 Task: Create a rule from the Agile list, Priority changed -> Complete task in the project AgileGenie if Priority Cleared then Complete Task
Action: Mouse moved to (616, 243)
Screenshot: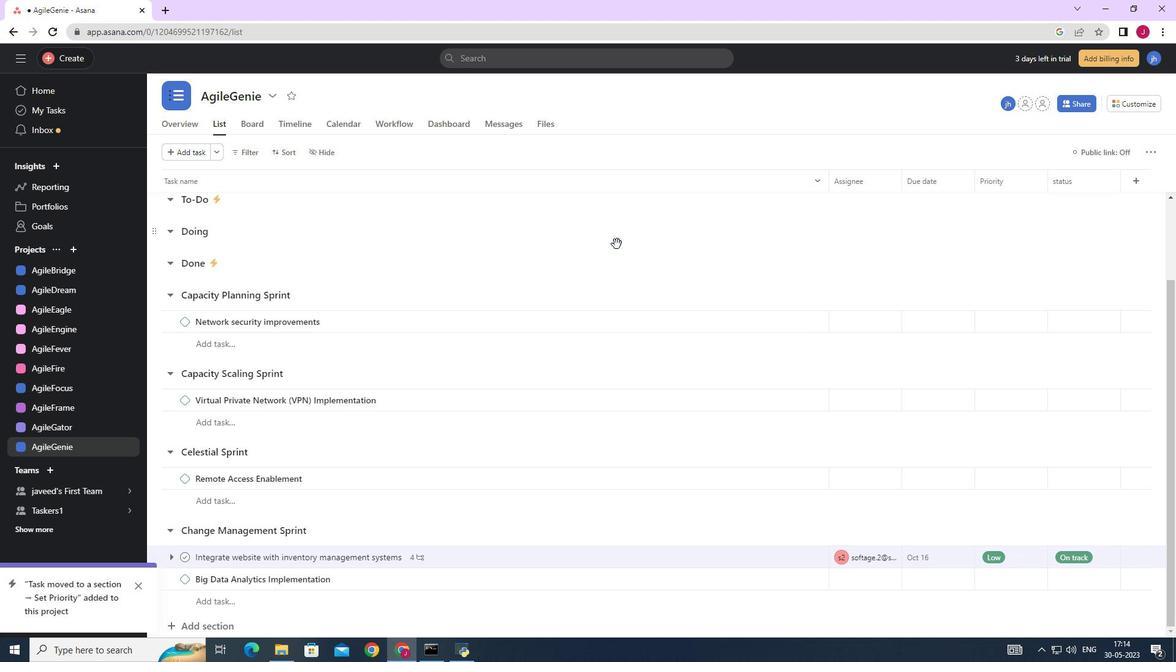 
Action: Mouse scrolled (616, 244) with delta (0, 0)
Screenshot: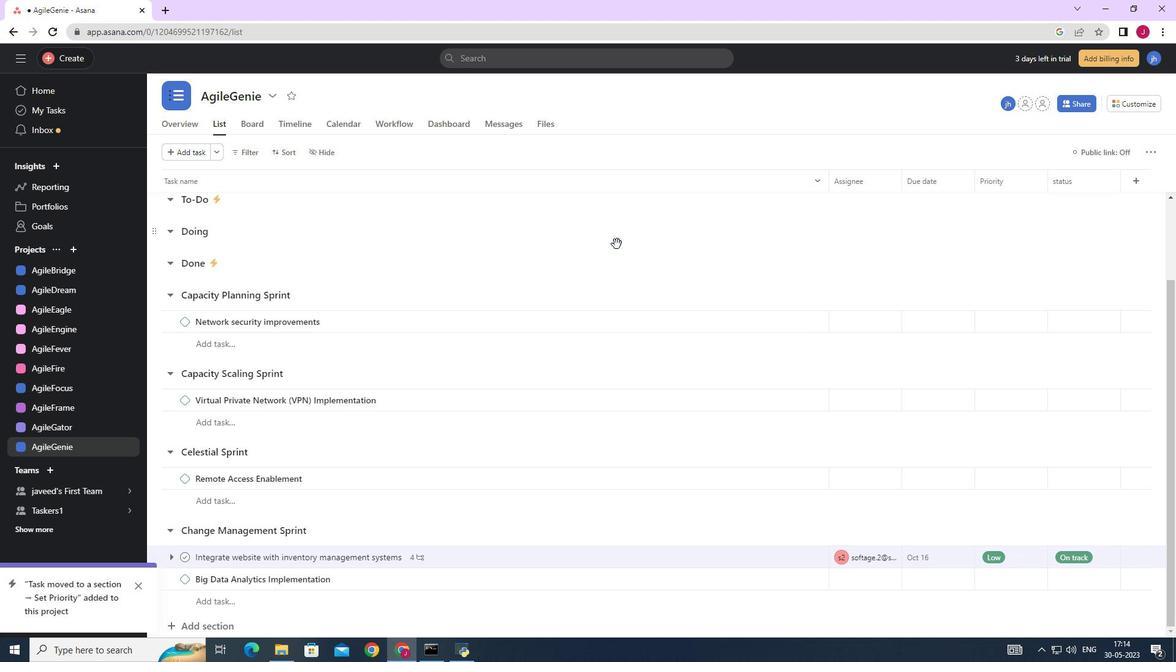 
Action: Mouse moved to (616, 241)
Screenshot: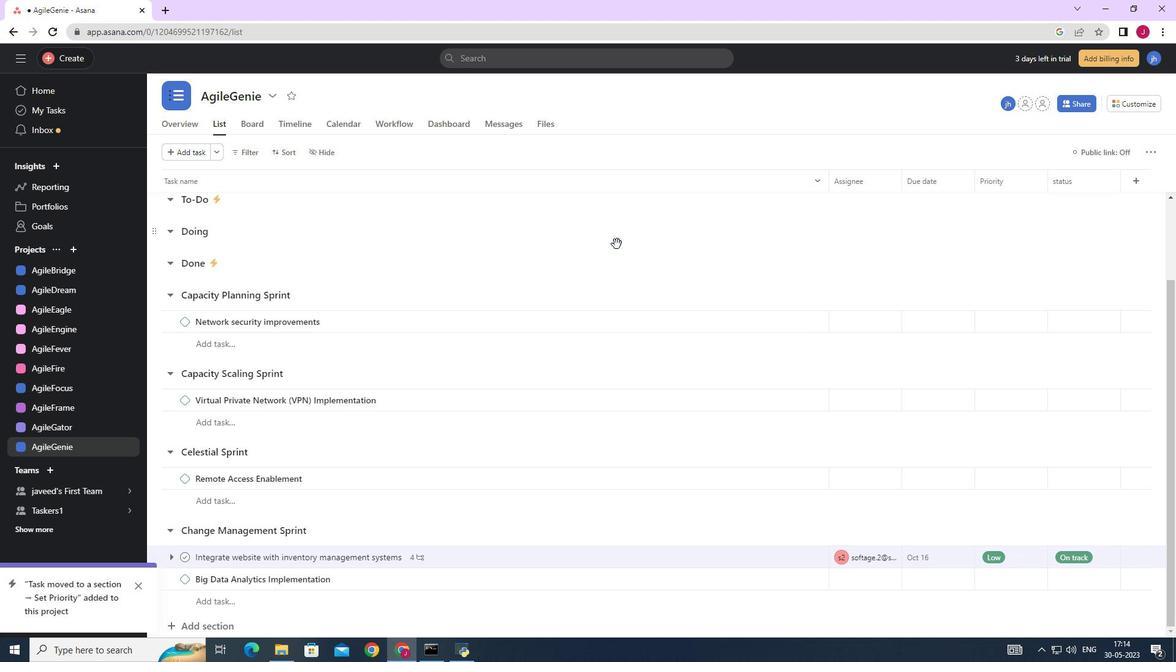 
Action: Mouse scrolled (616, 242) with delta (0, 0)
Screenshot: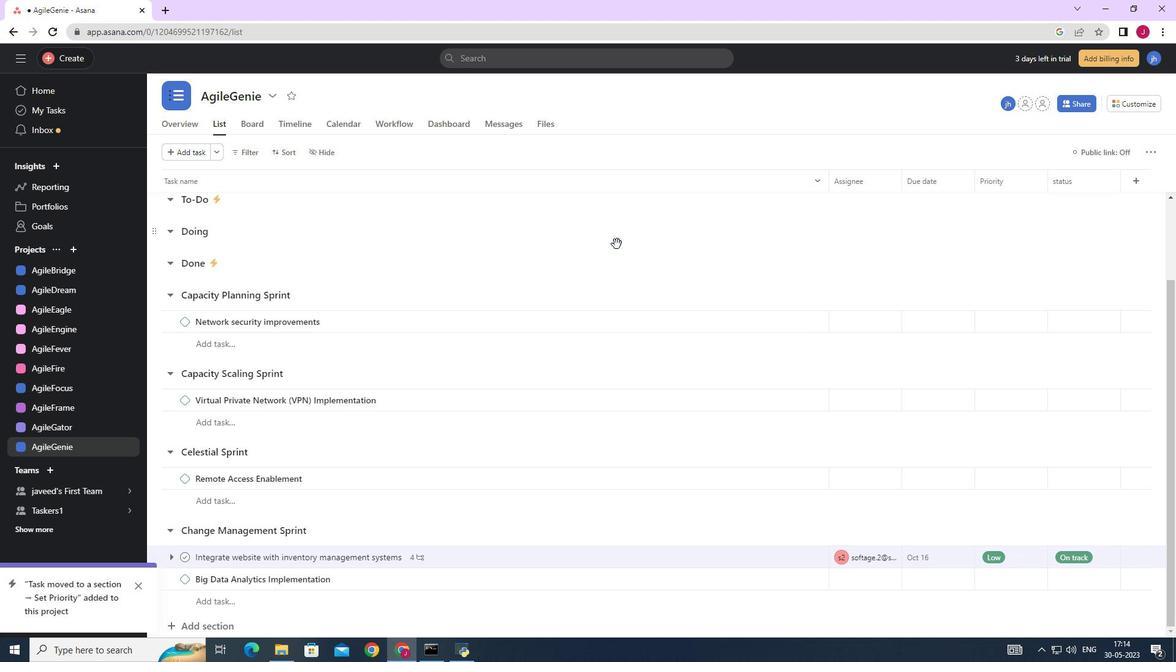 
Action: Mouse moved to (441, 288)
Screenshot: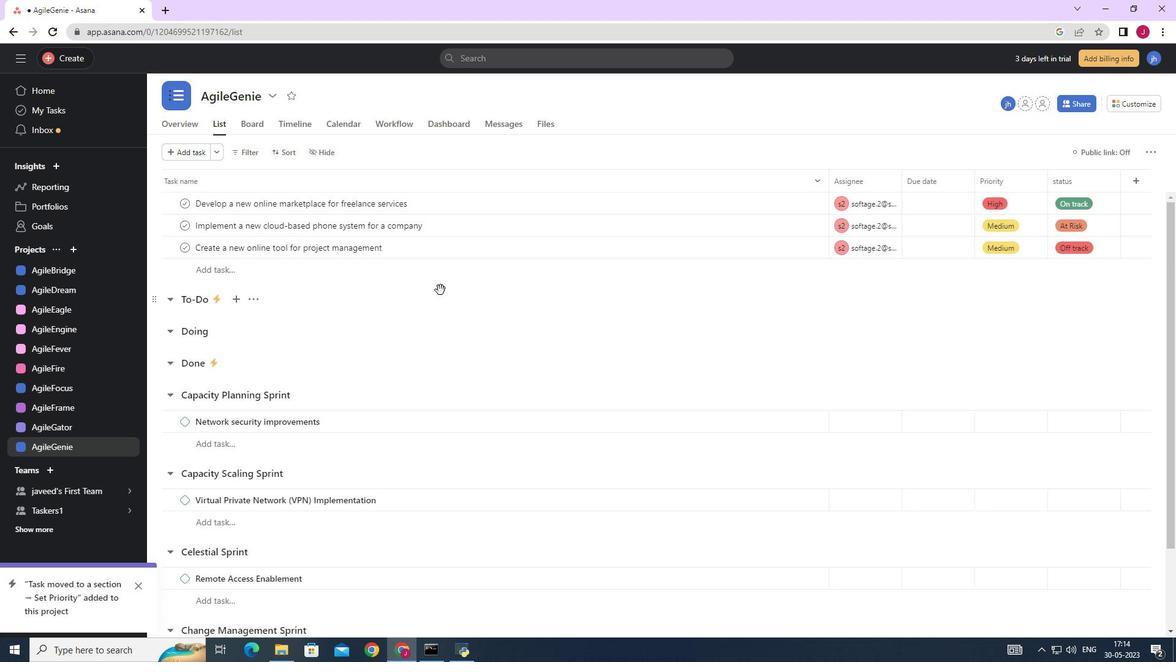 
Action: Mouse scrolled (441, 289) with delta (0, 0)
Screenshot: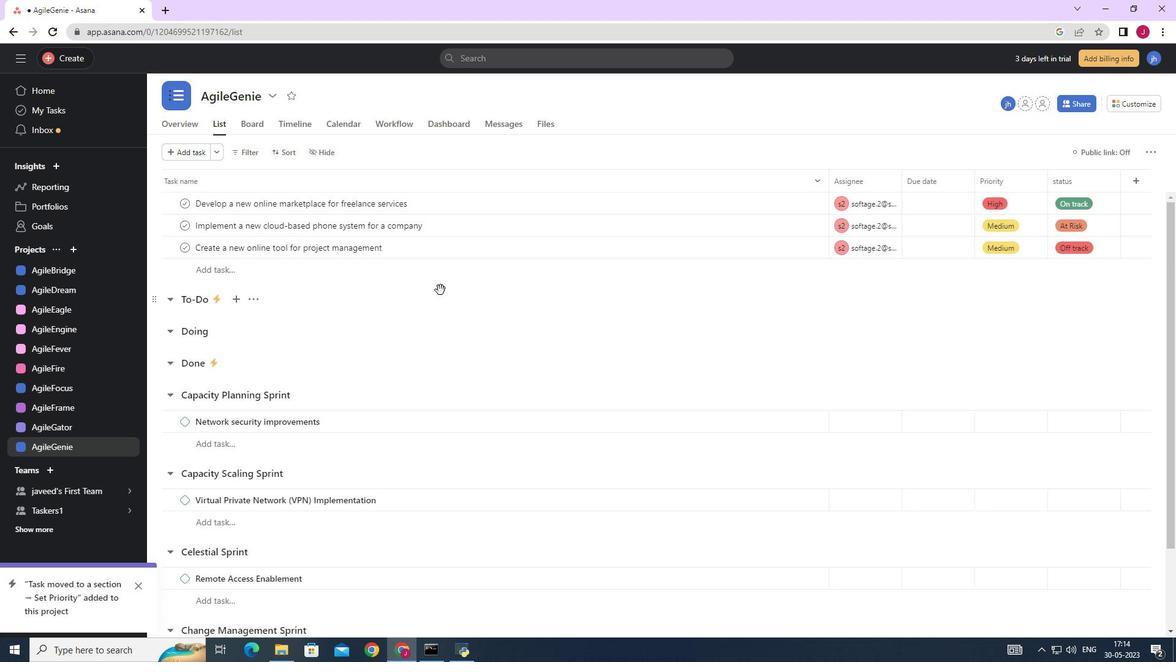 
Action: Mouse scrolled (441, 289) with delta (0, 0)
Screenshot: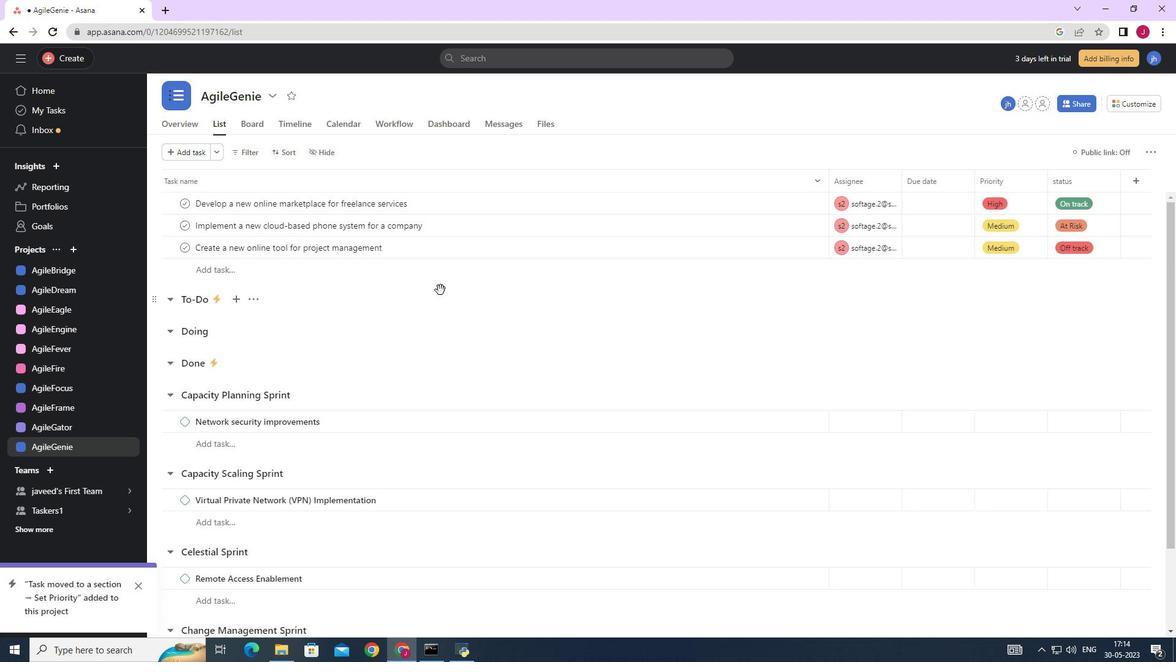 
Action: Mouse moved to (1132, 104)
Screenshot: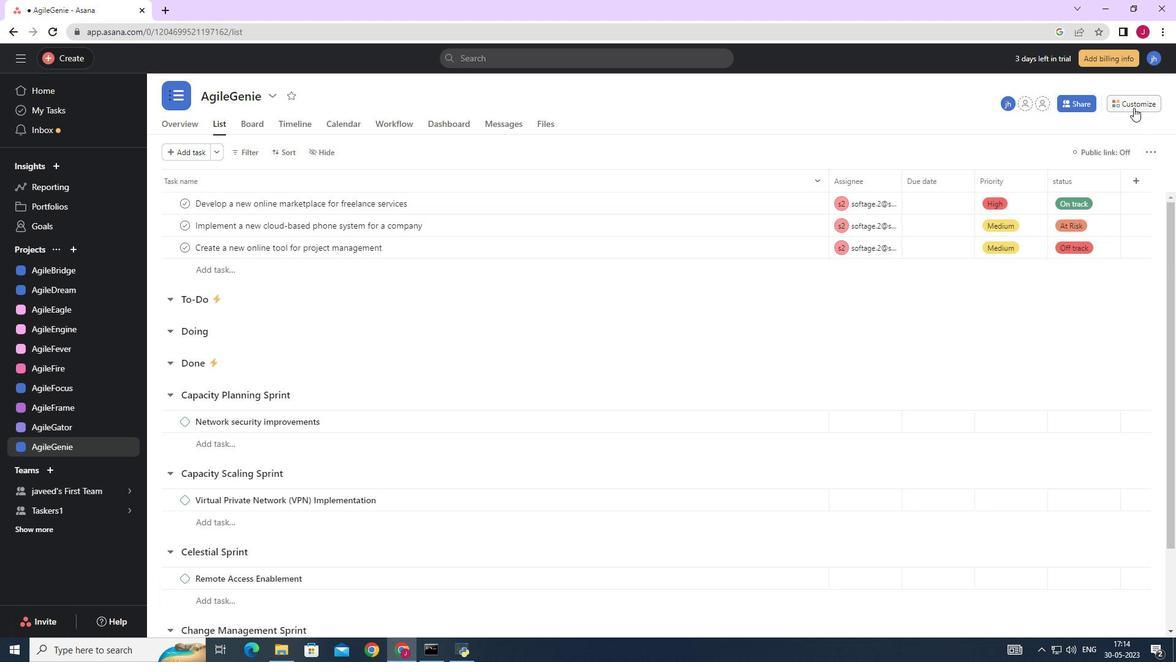 
Action: Mouse pressed left at (1132, 104)
Screenshot: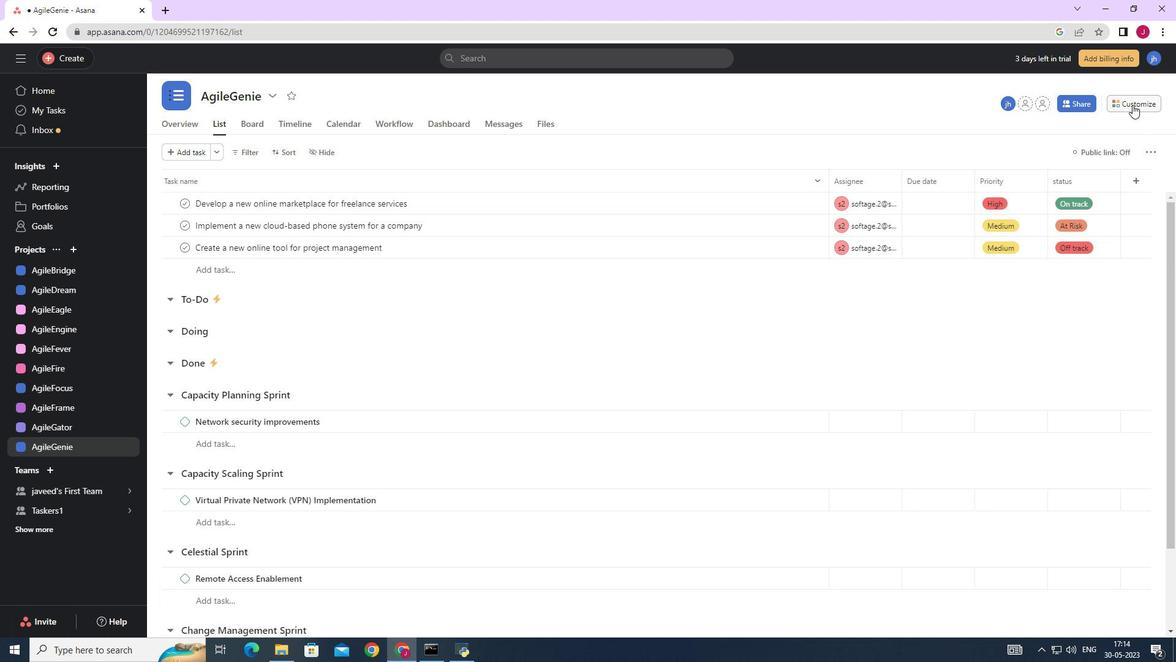 
Action: Mouse moved to (930, 261)
Screenshot: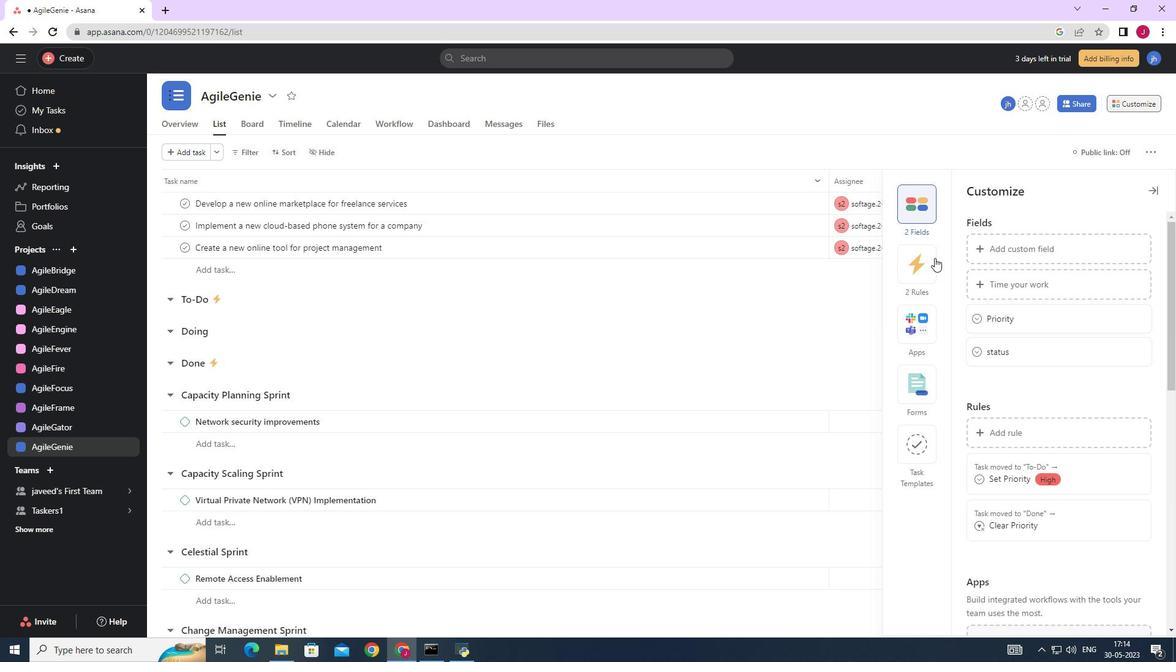 
Action: Mouse pressed left at (930, 261)
Screenshot: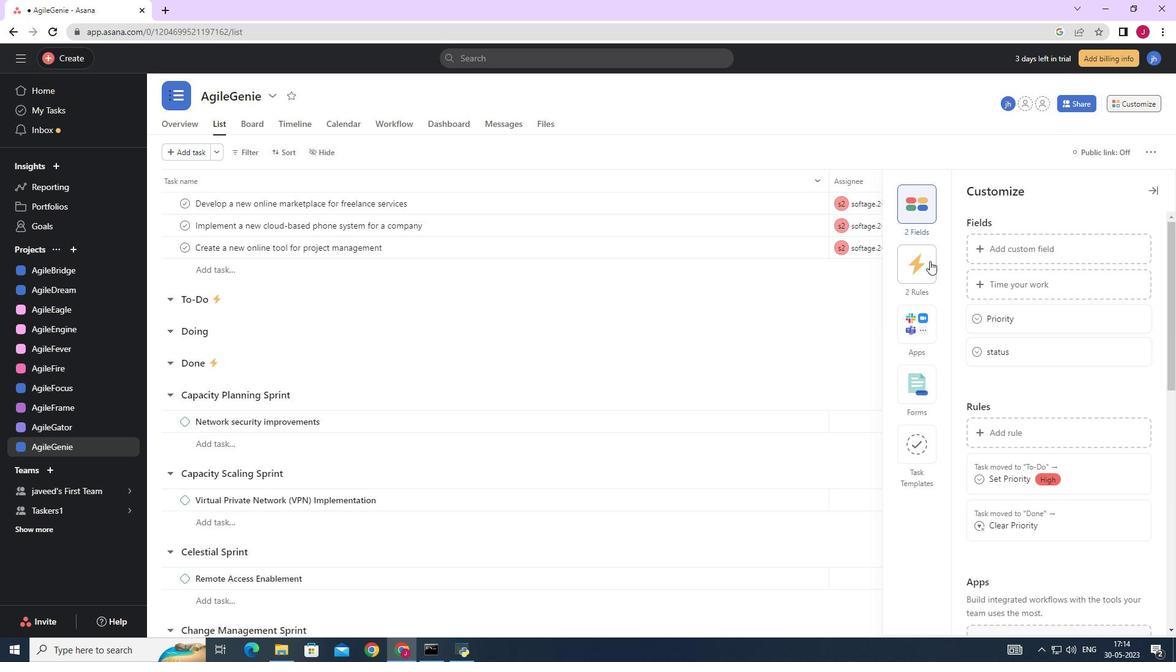 
Action: Mouse moved to (1023, 247)
Screenshot: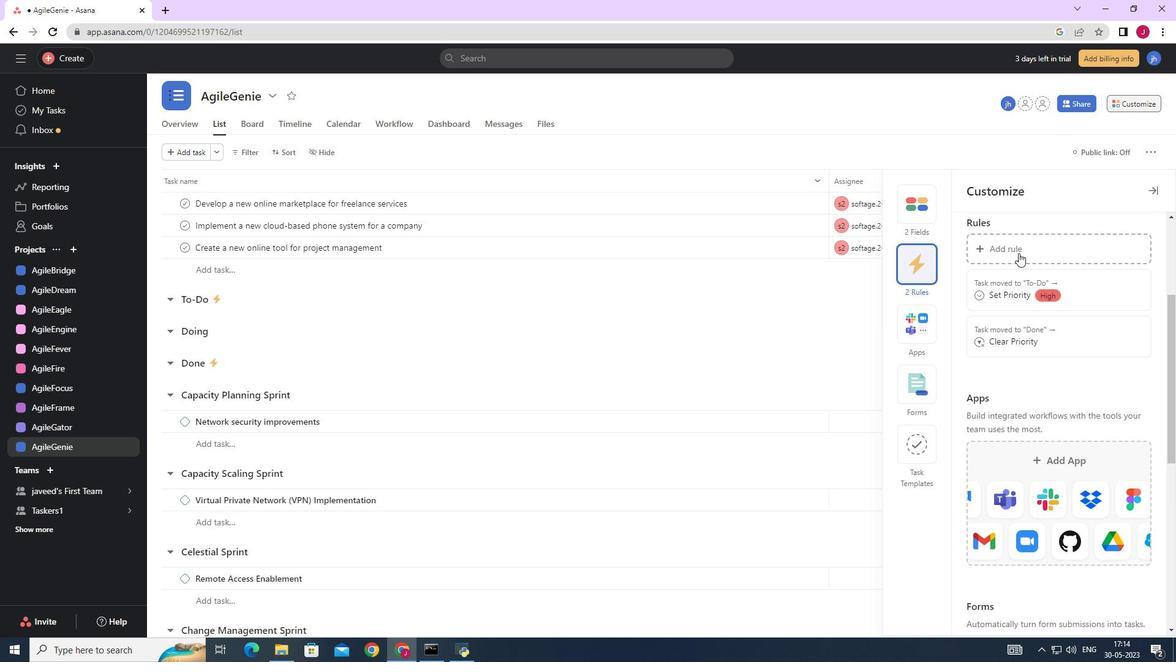 
Action: Mouse pressed left at (1023, 247)
Screenshot: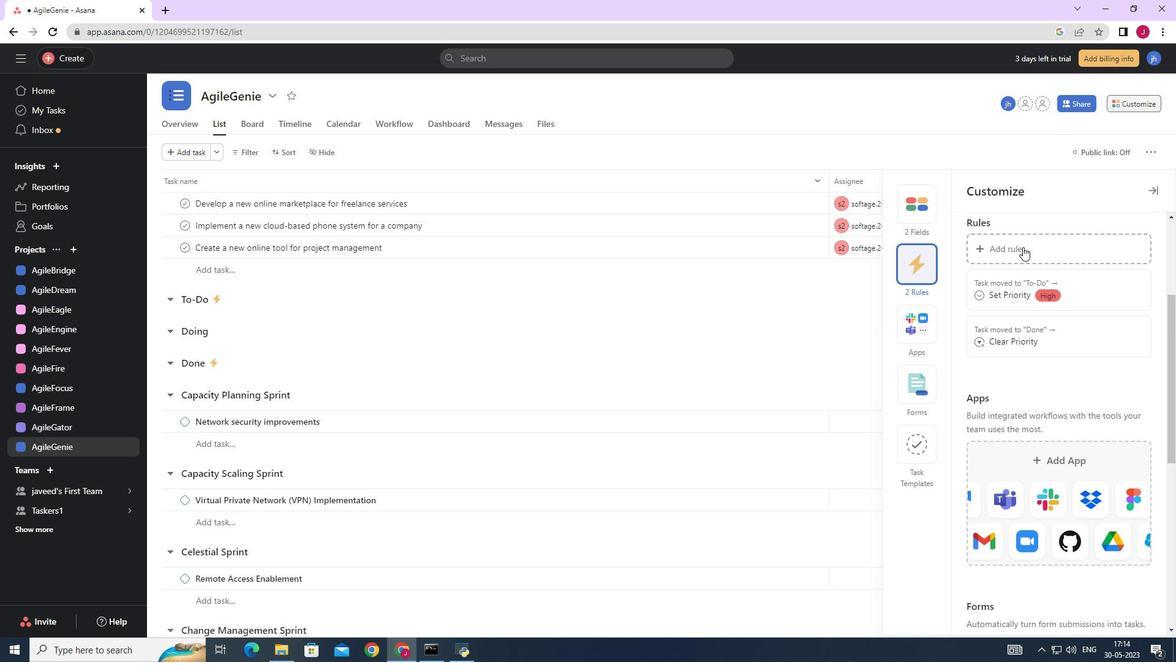 
Action: Mouse moved to (256, 181)
Screenshot: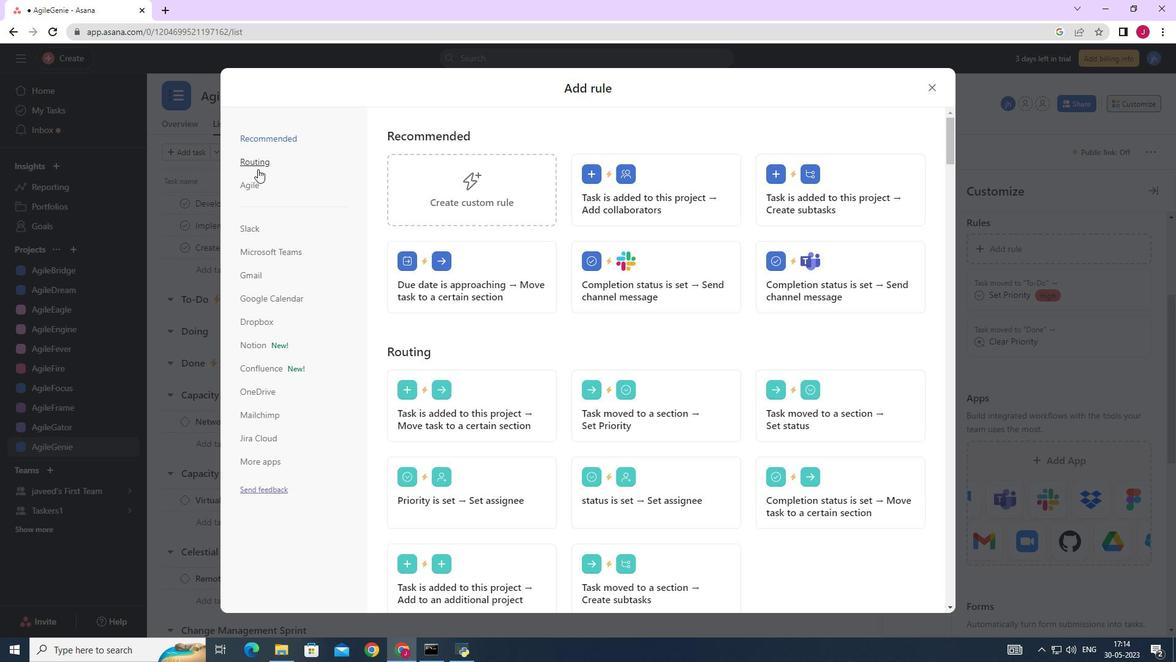 
Action: Mouse pressed left at (256, 181)
Screenshot: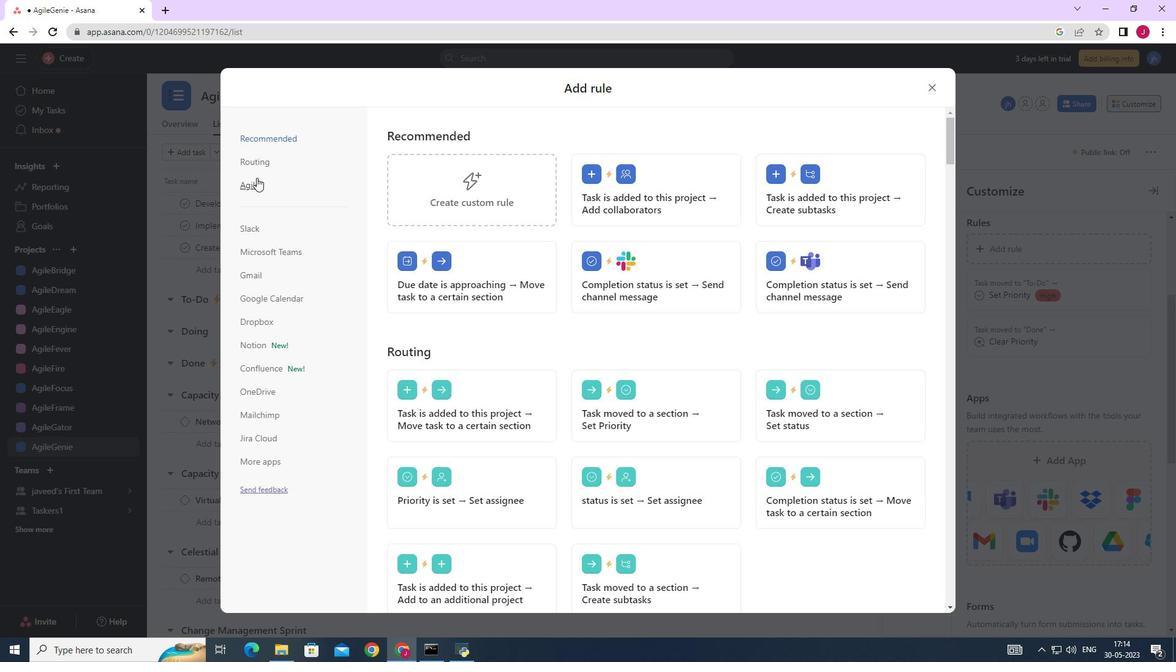 
Action: Mouse moved to (477, 185)
Screenshot: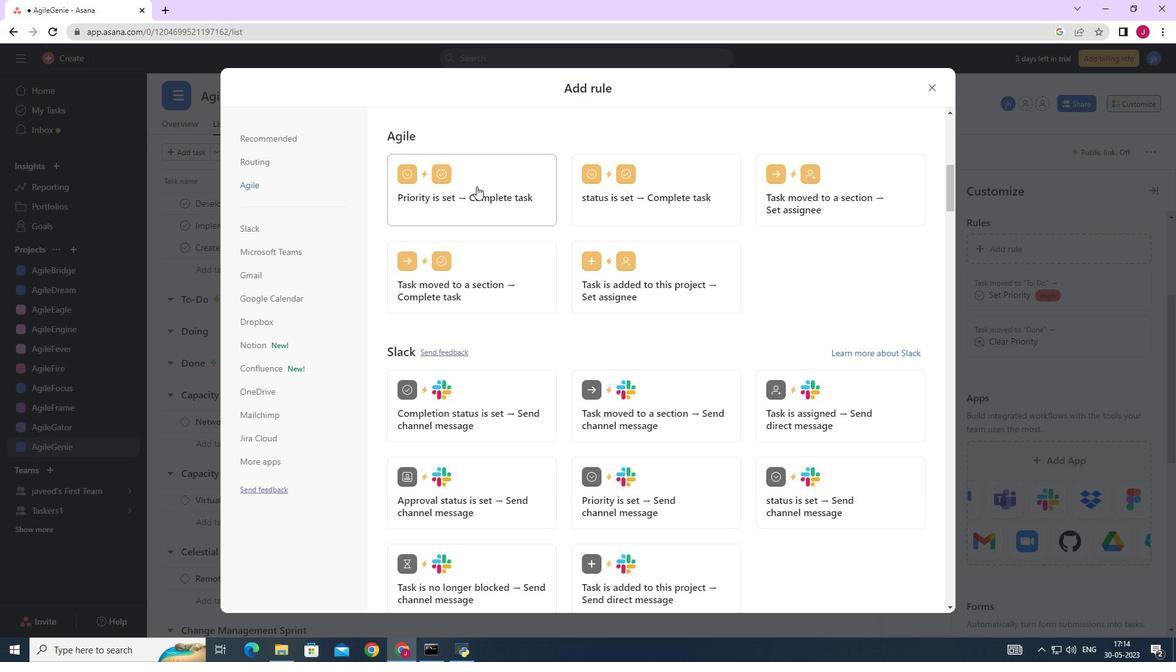 
Action: Mouse pressed left at (477, 185)
Screenshot: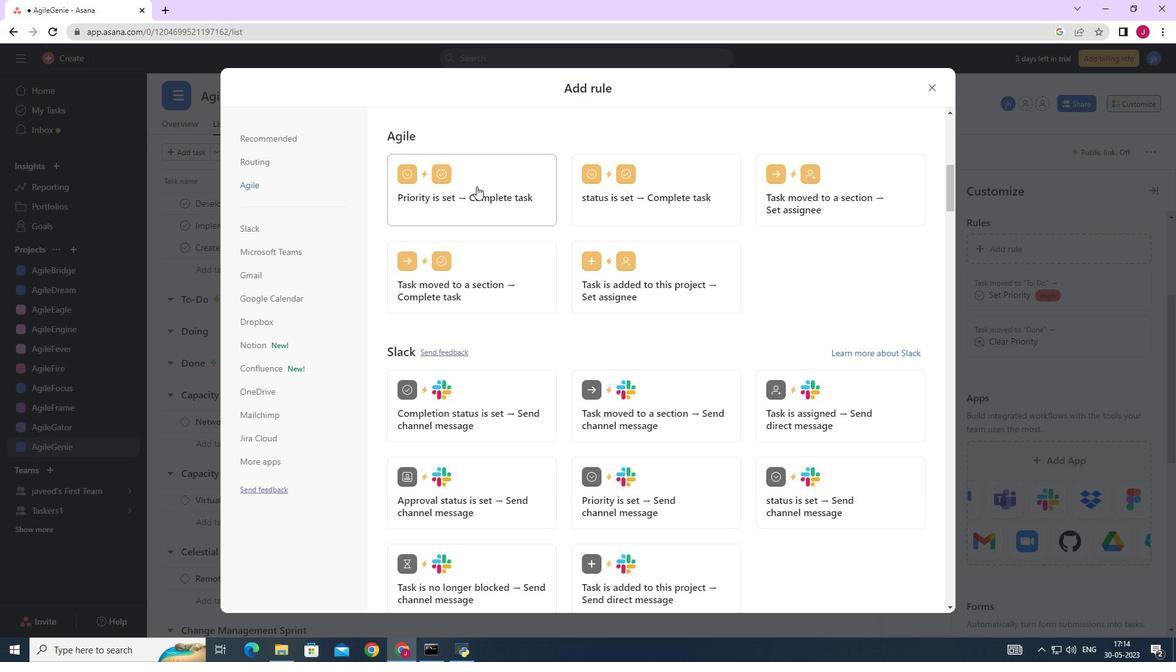 
Action: Mouse moved to (461, 409)
Screenshot: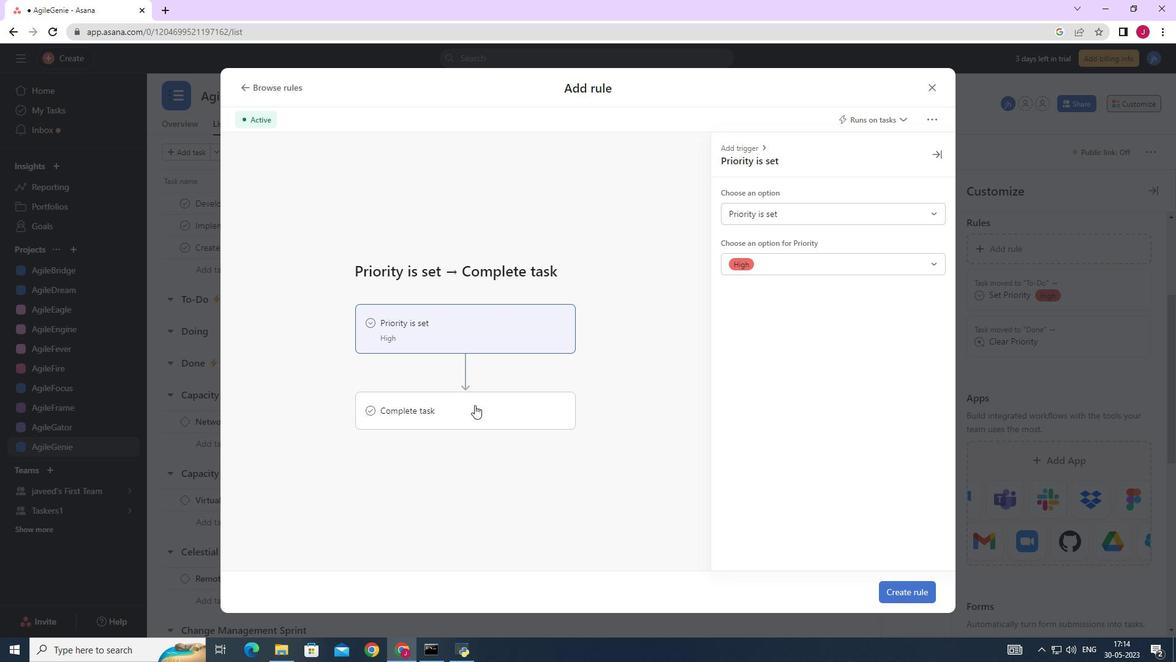 
Action: Mouse pressed left at (461, 409)
Screenshot: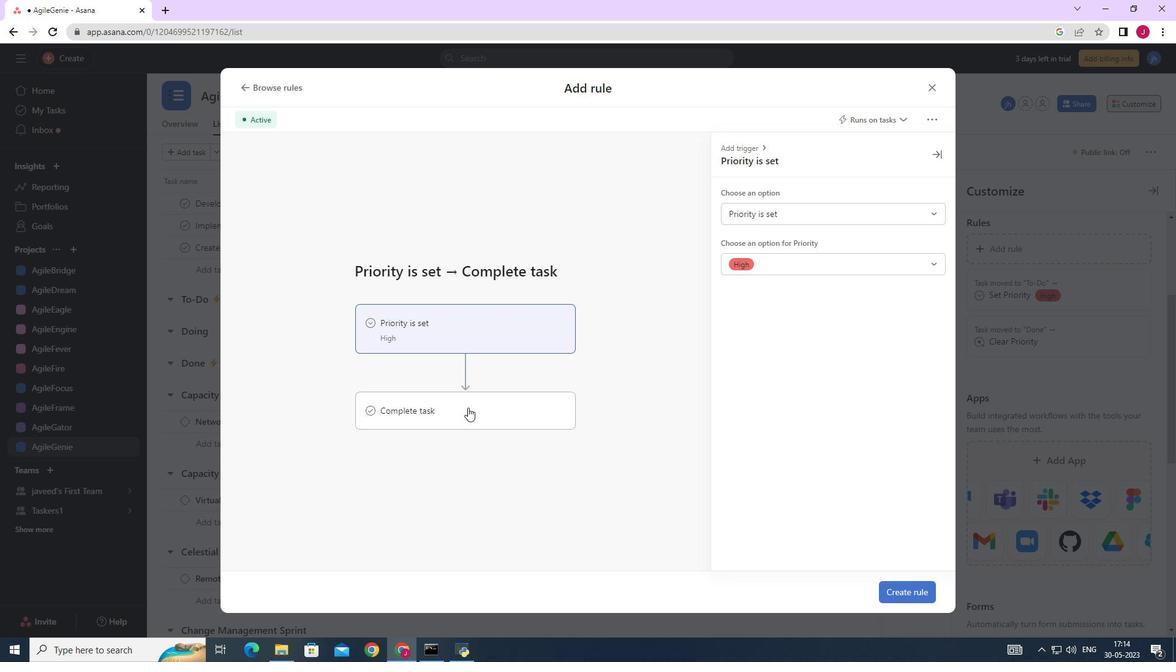 
Action: Mouse moved to (747, 219)
Screenshot: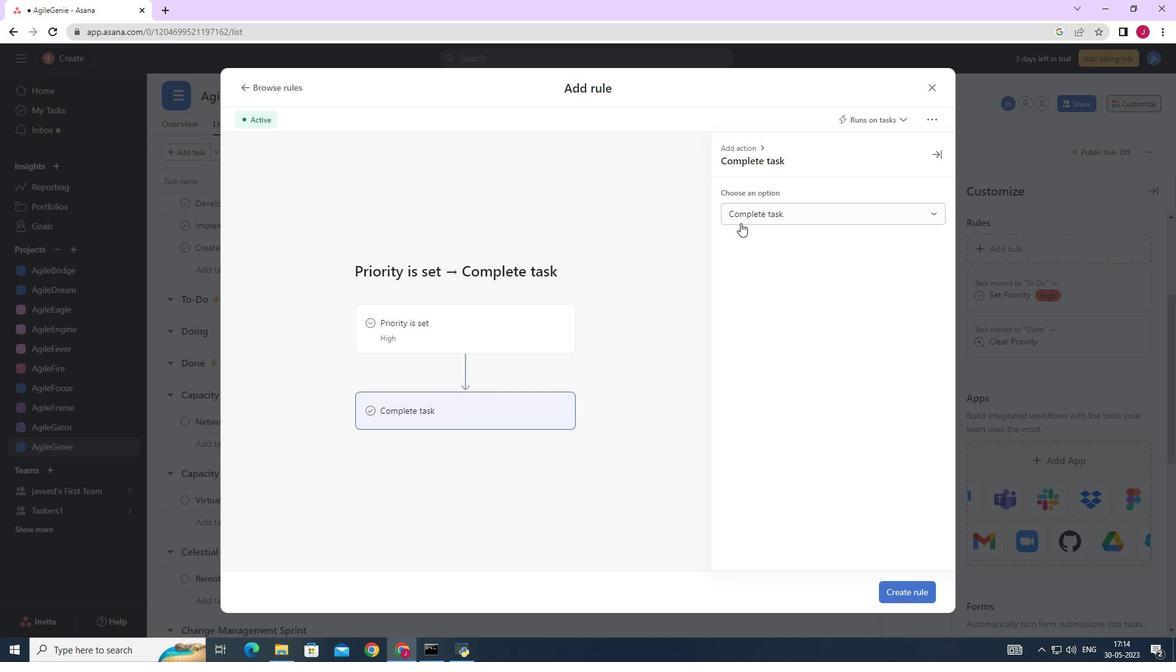 
Action: Mouse pressed left at (747, 219)
Screenshot: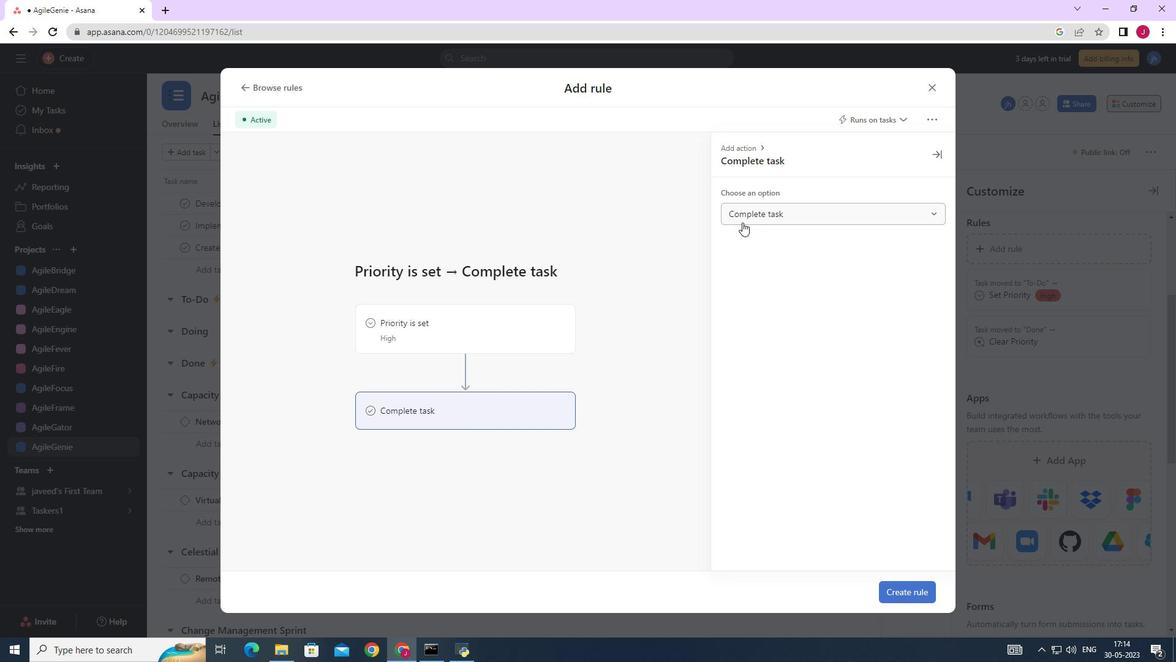 
Action: Mouse moved to (766, 242)
Screenshot: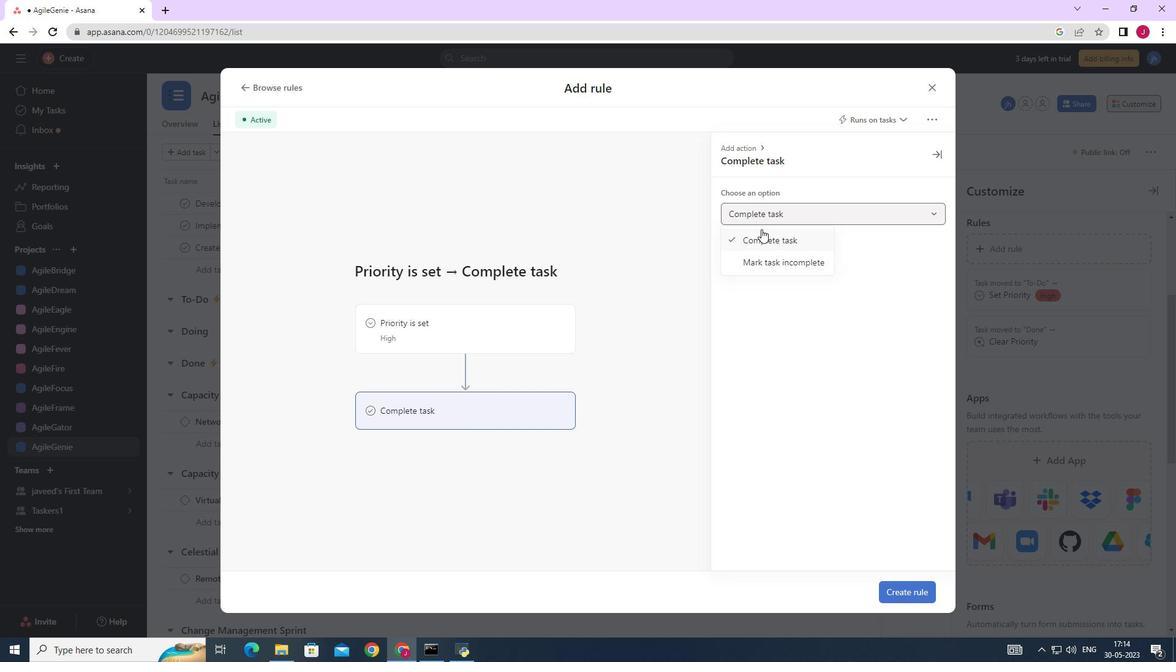 
Action: Mouse pressed left at (766, 242)
Screenshot: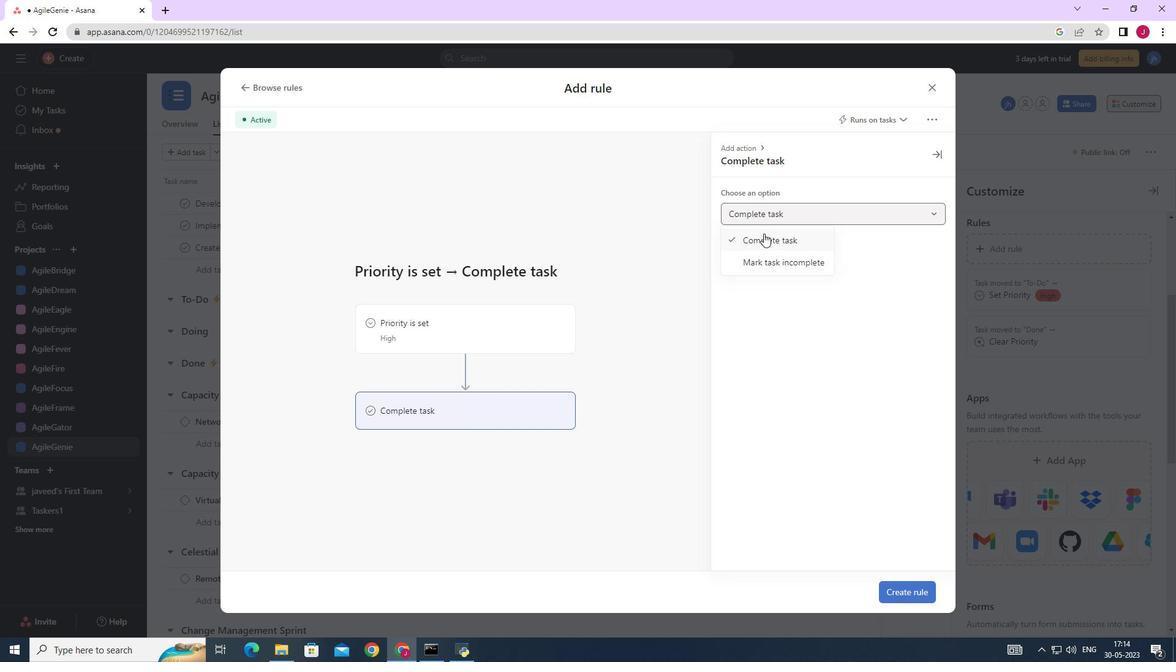 
Action: Mouse moved to (806, 213)
Screenshot: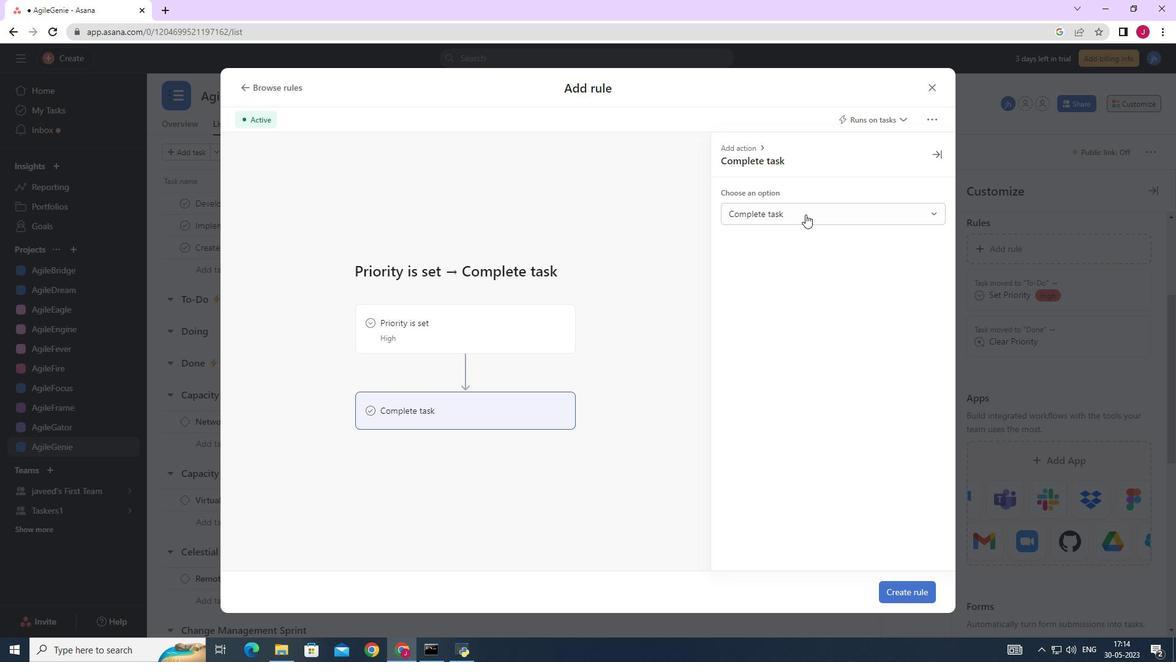 
Action: Mouse pressed left at (806, 213)
Screenshot: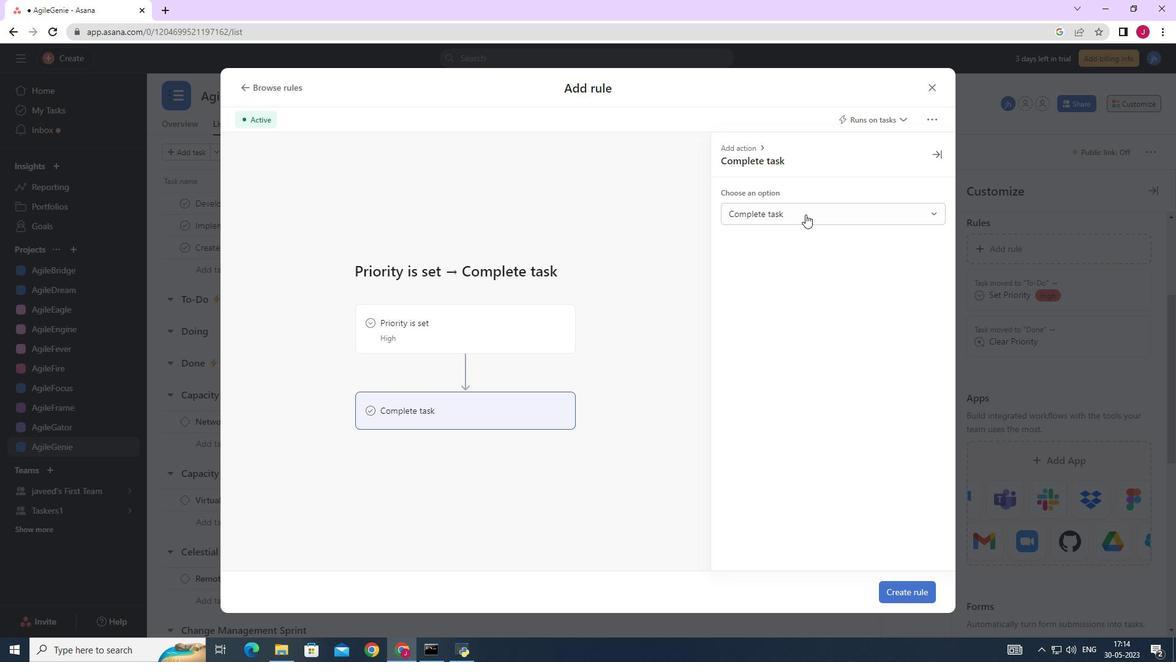 
Action: Mouse moved to (445, 326)
Screenshot: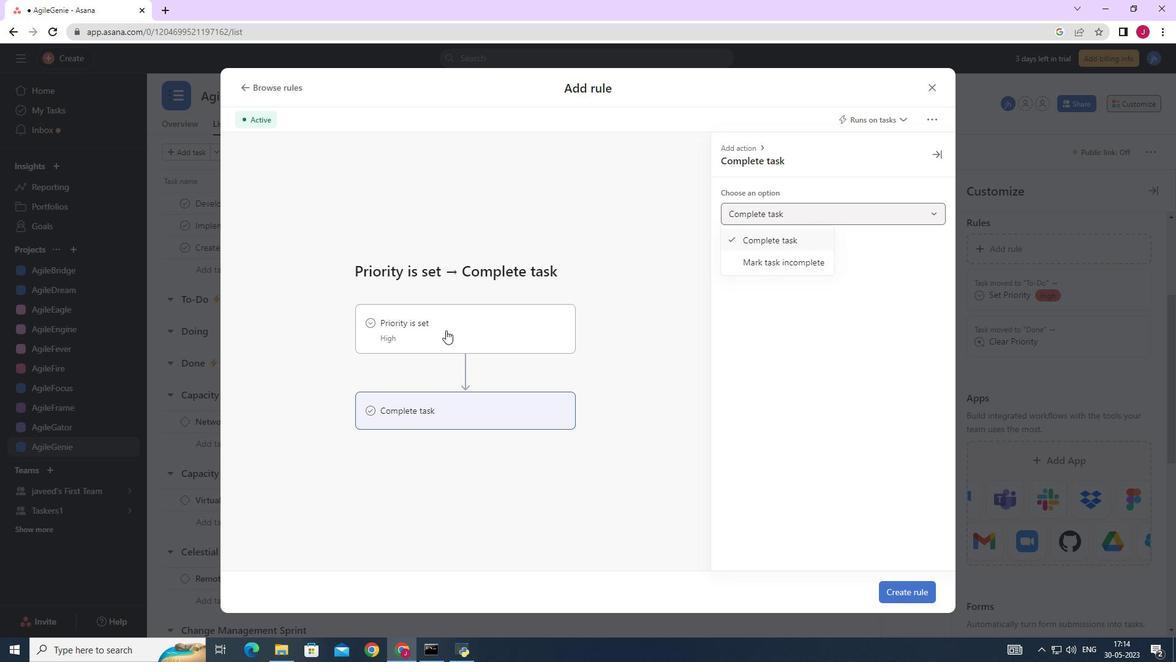
Action: Mouse pressed left at (445, 326)
Screenshot: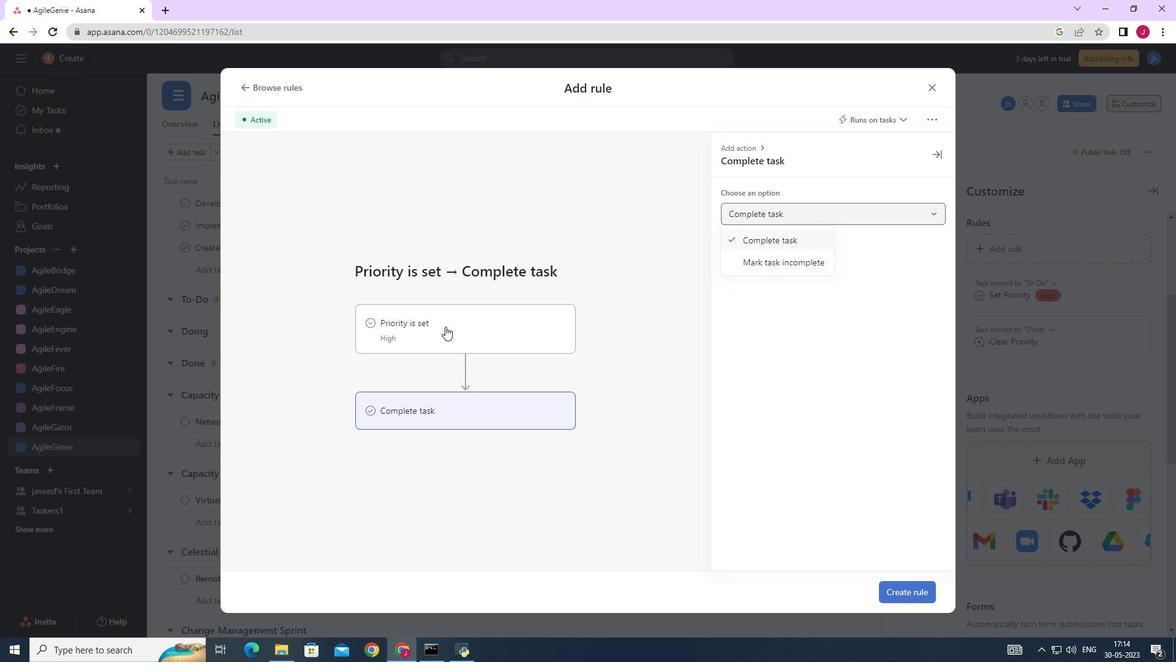 
Action: Mouse moved to (799, 209)
Screenshot: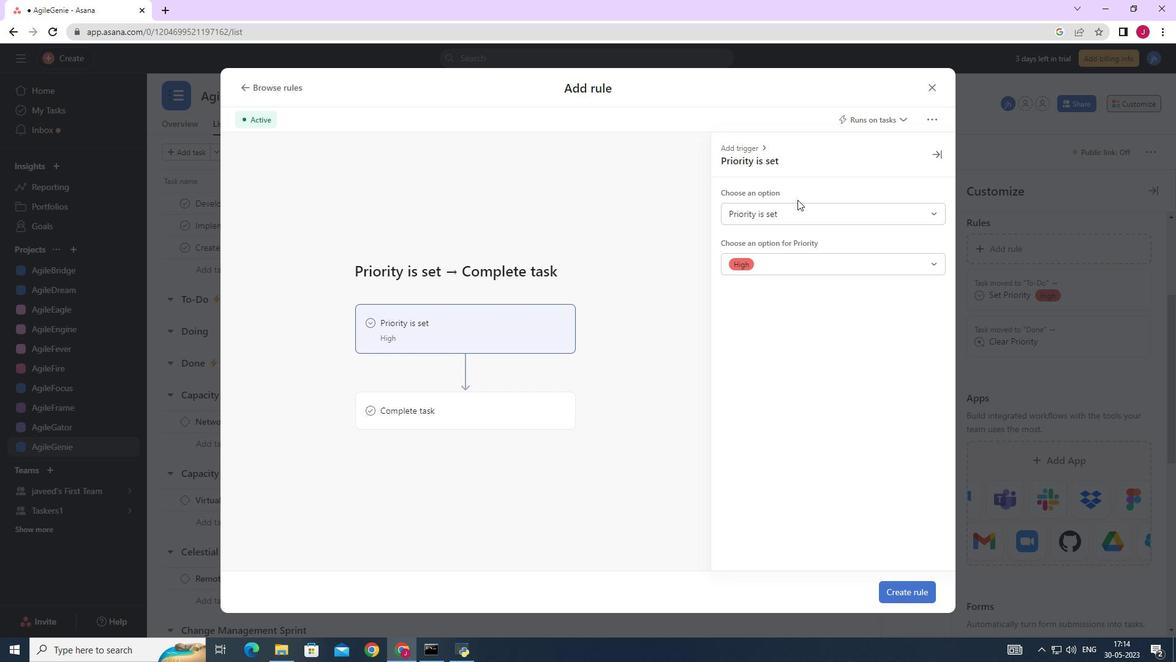 
Action: Mouse pressed left at (799, 209)
Screenshot: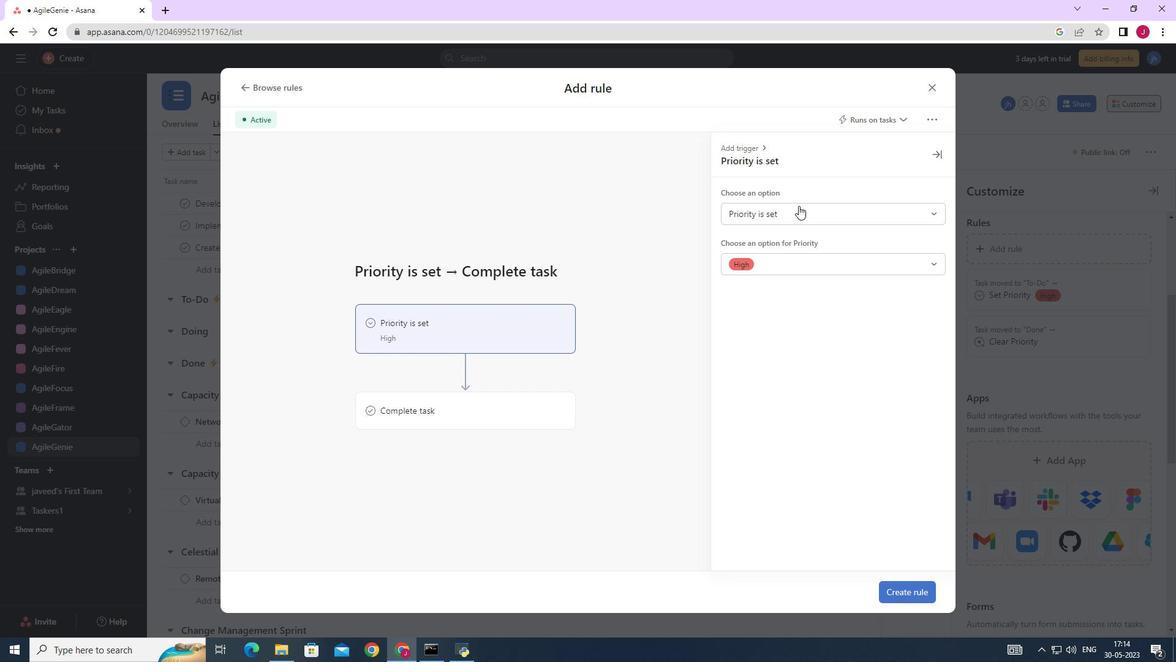 
Action: Mouse moved to (769, 262)
Screenshot: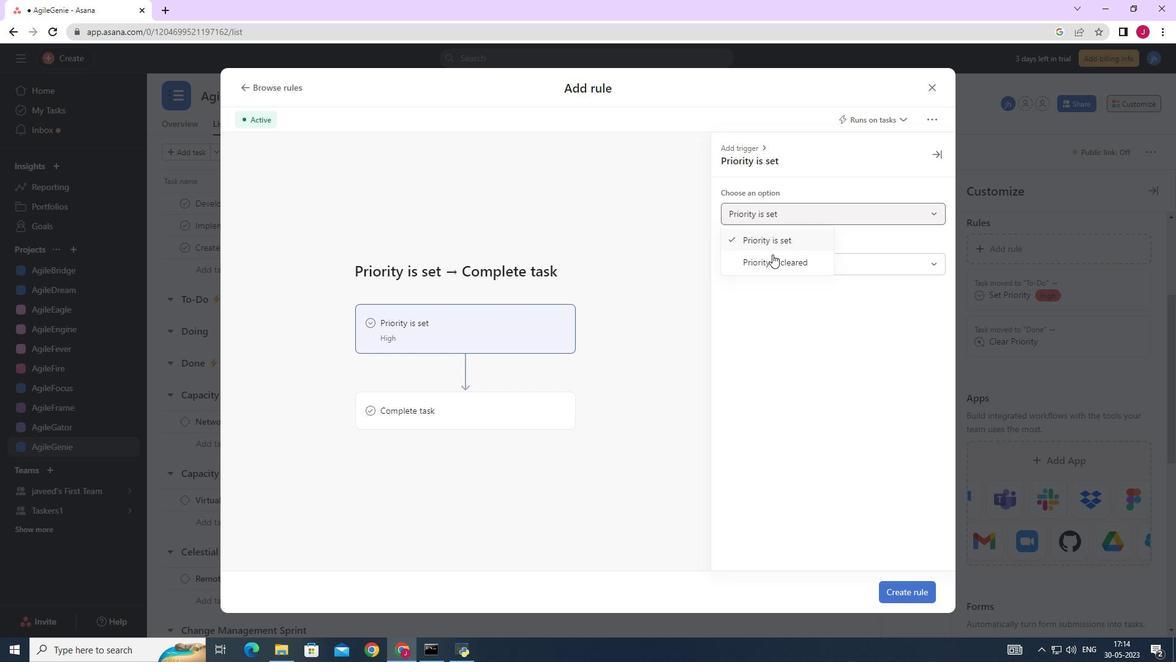 
Action: Mouse pressed left at (769, 262)
Screenshot: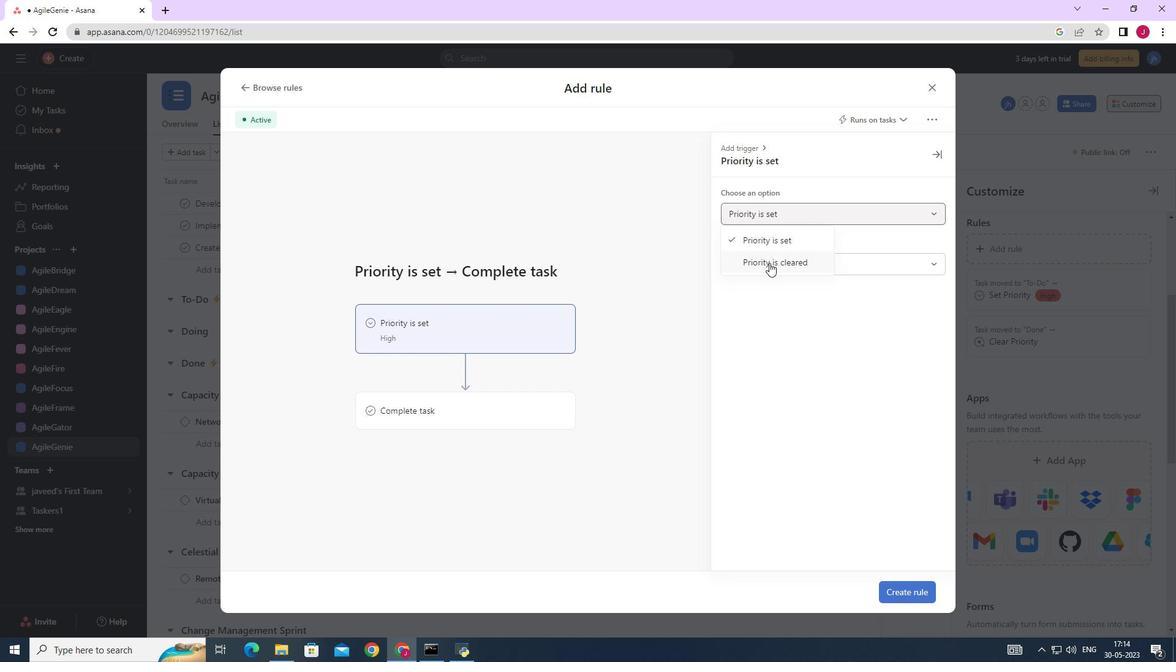 
Action: Mouse moved to (435, 412)
Screenshot: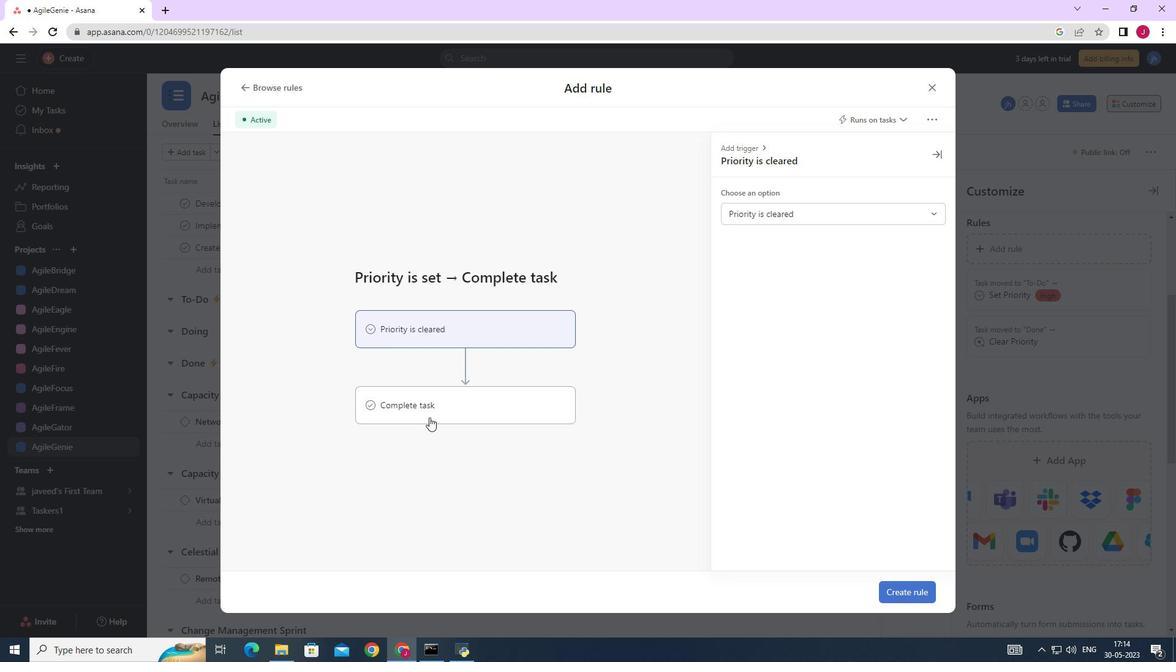 
Action: Mouse pressed left at (435, 412)
Screenshot: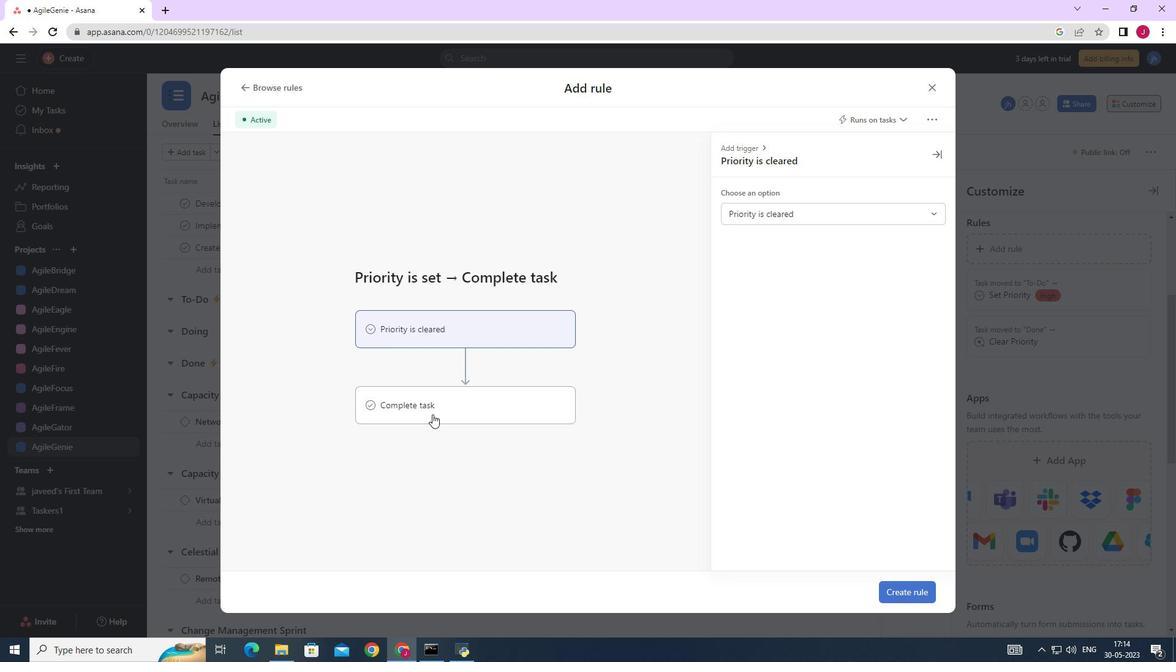 
Action: Mouse moved to (884, 590)
Screenshot: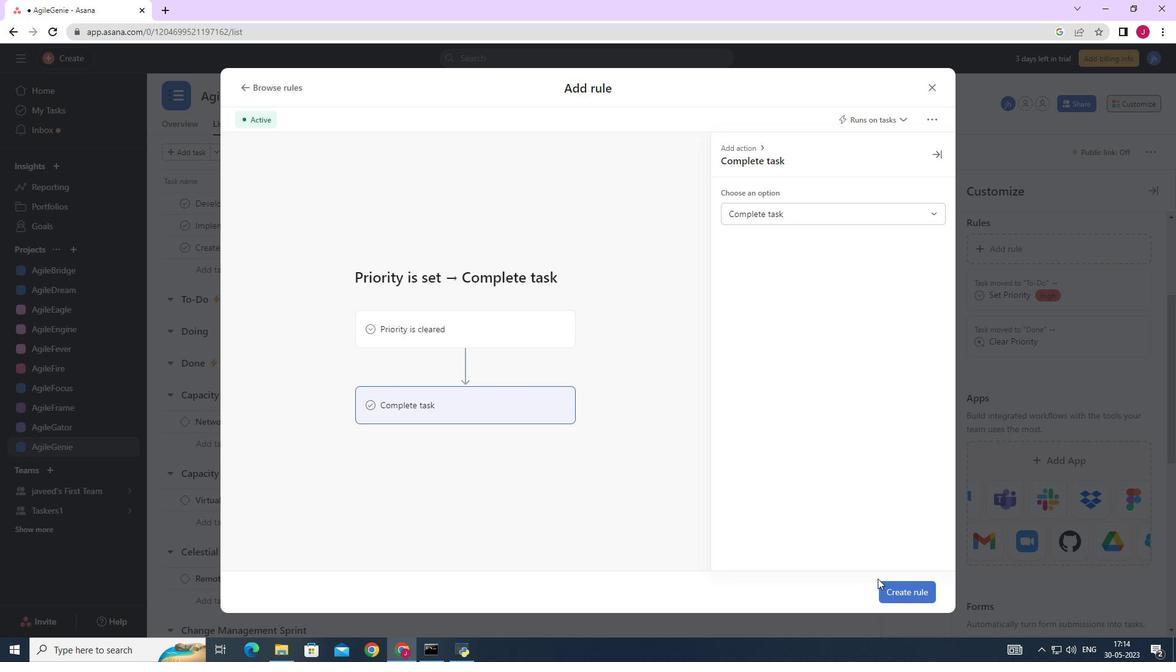 
Action: Mouse pressed left at (884, 590)
Screenshot: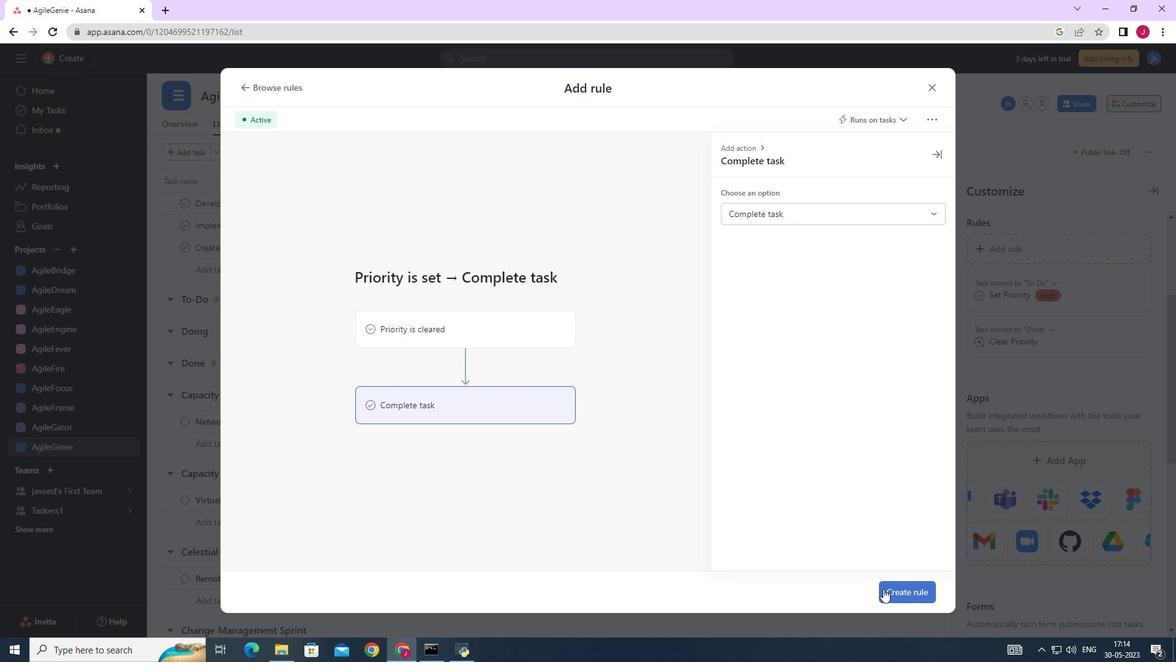 
Action: Mouse moved to (745, 421)
Screenshot: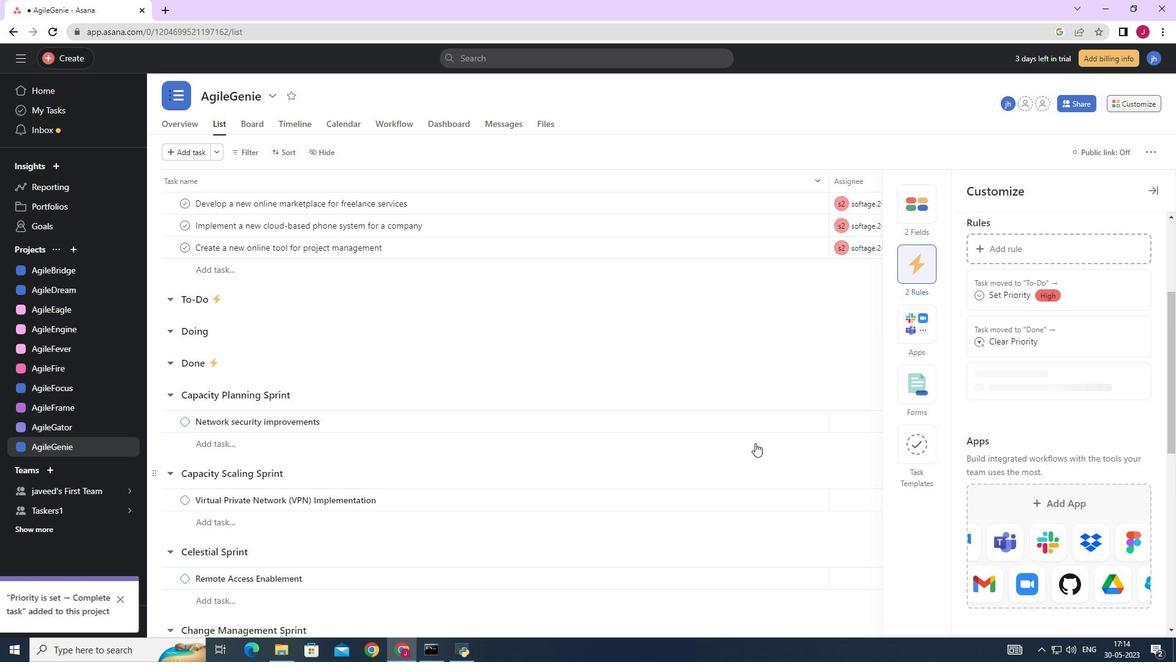 
